 Task: Create New Vendor with Vendor Name: Sawyer's, Billing Address Line1: 9 Race St., Billing Address Line2: Newport News, Billing Address Line3: TX 77908
Action: Mouse moved to (157, 30)
Screenshot: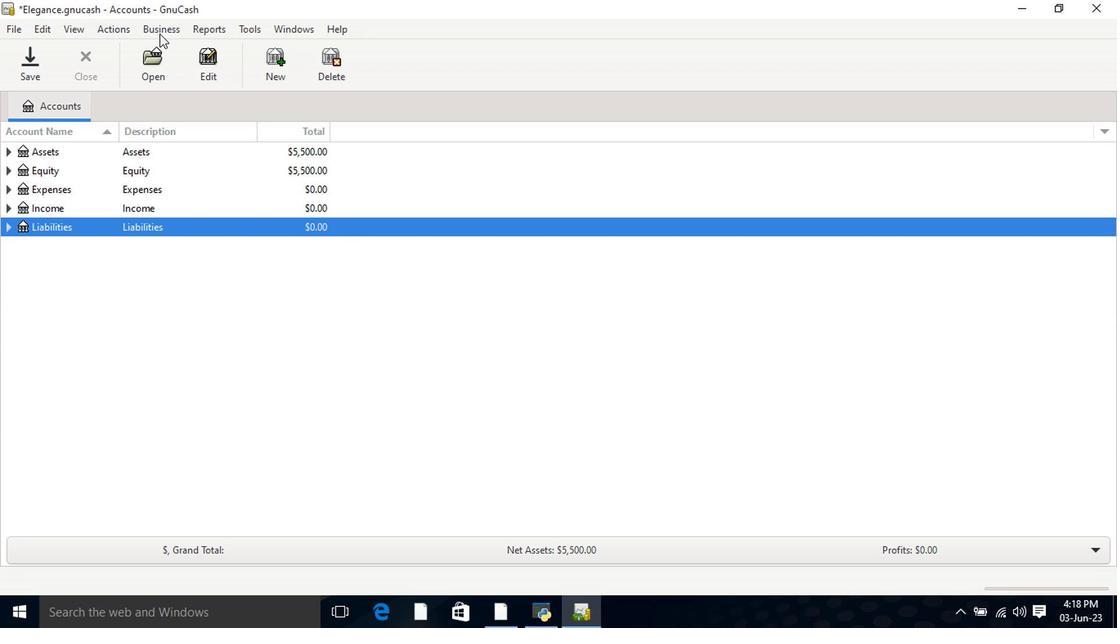 
Action: Mouse pressed left at (157, 30)
Screenshot: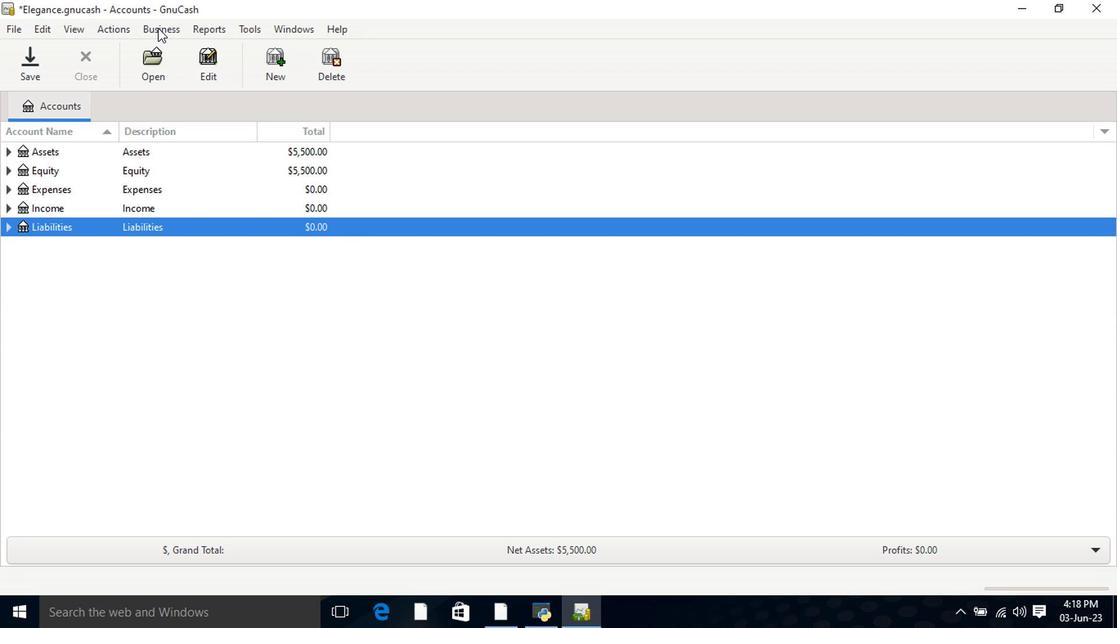 
Action: Mouse moved to (173, 66)
Screenshot: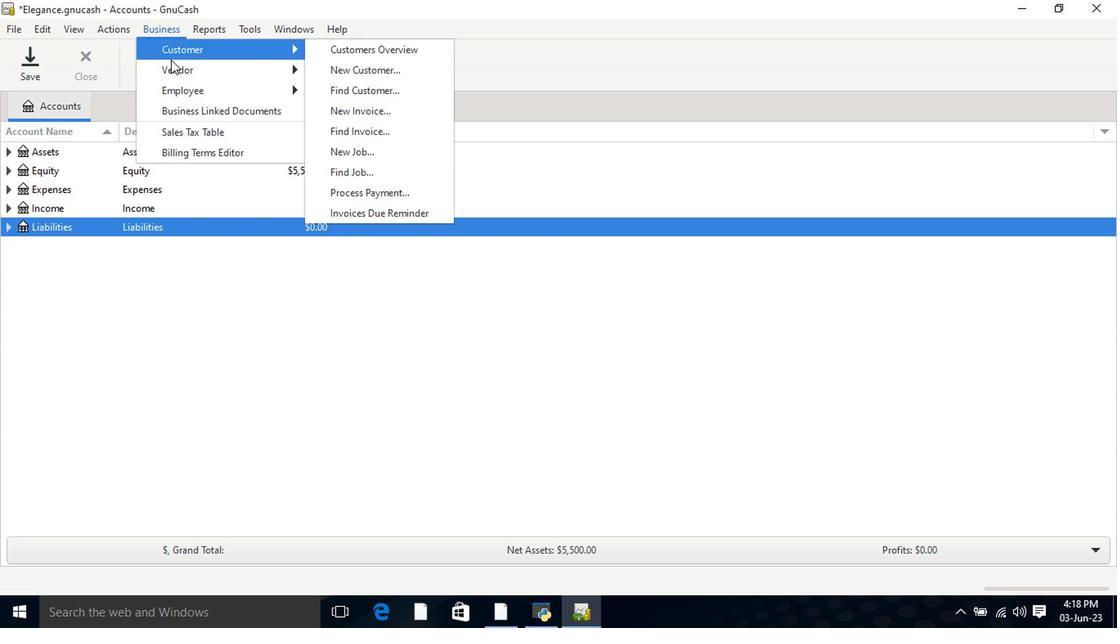 
Action: Mouse pressed left at (173, 66)
Screenshot: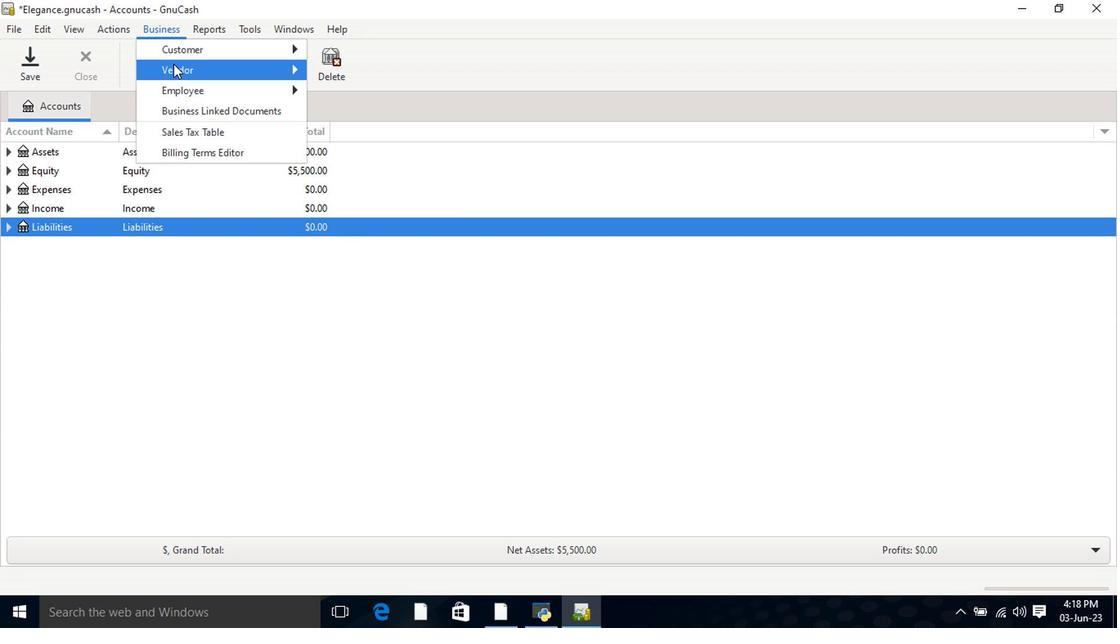 
Action: Mouse moved to (365, 93)
Screenshot: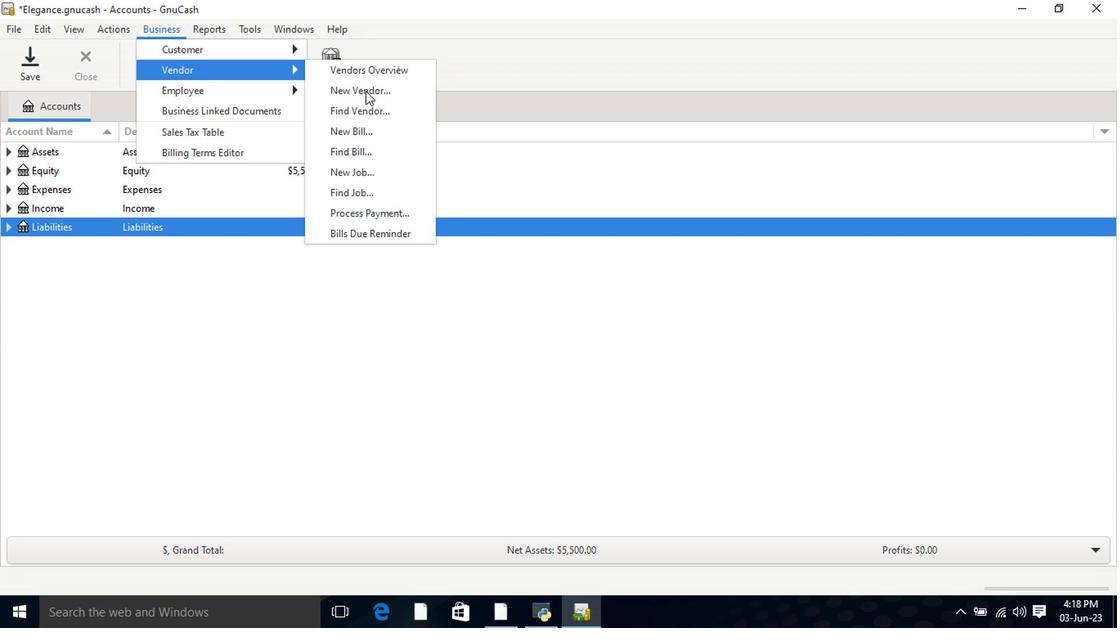 
Action: Mouse pressed left at (365, 93)
Screenshot: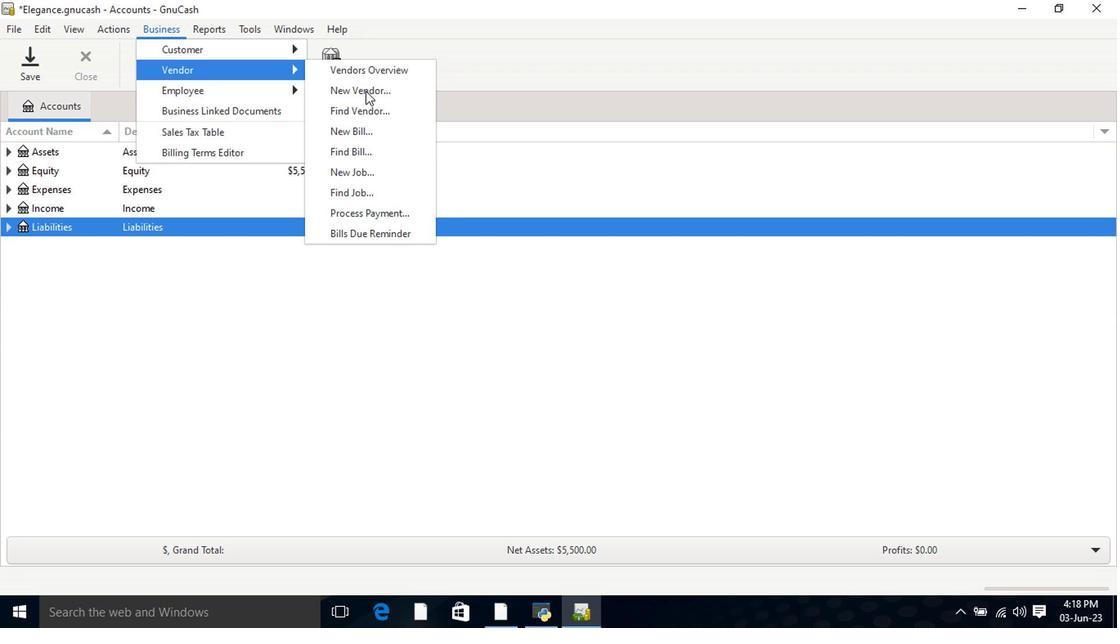 
Action: Mouse moved to (610, 181)
Screenshot: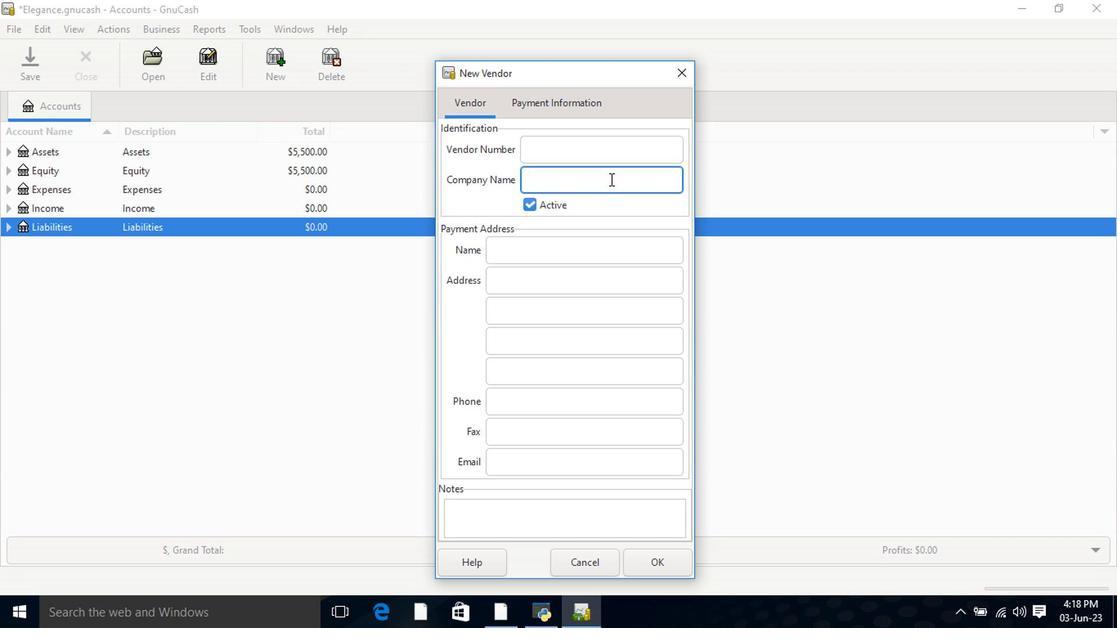 
Action: Key pressed <Key.shift>Sawyer's<Key.space><Key.backspace><Key.tab><Key.tab><Key.tab>9<Key.space><Key.shift>Race<Key.space><Key.shift>St.<Key.tab><Key.shift>Newport<Key.space><Key.shift>News<Key.tab><Key.shift>TX<Key.space>77908<Key.tab><Key.tab>
Screenshot: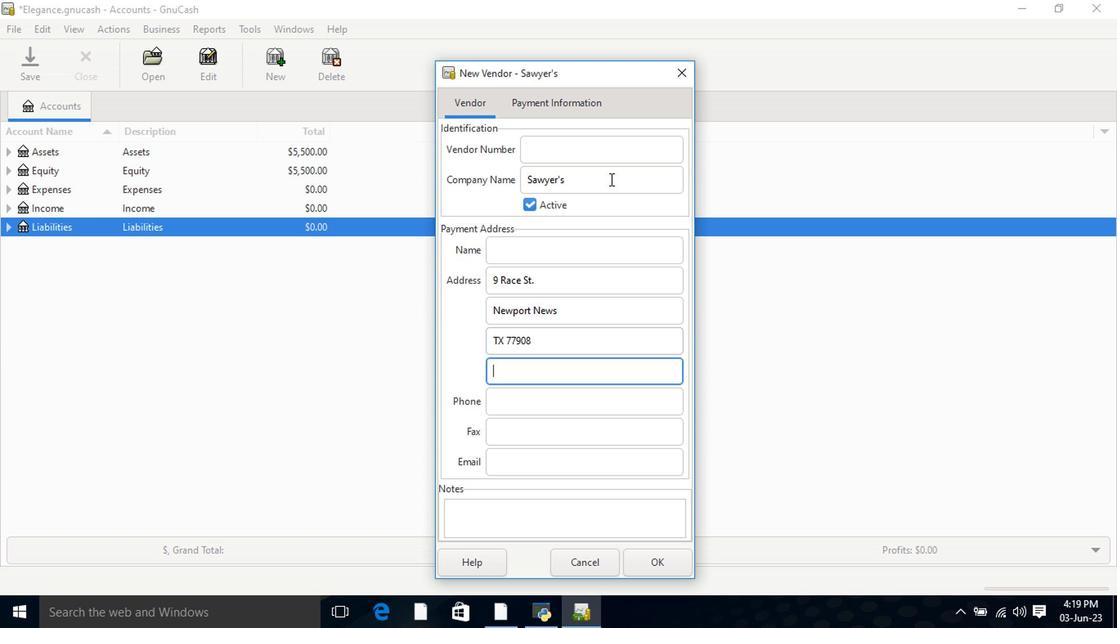
Action: Mouse moved to (555, 108)
Screenshot: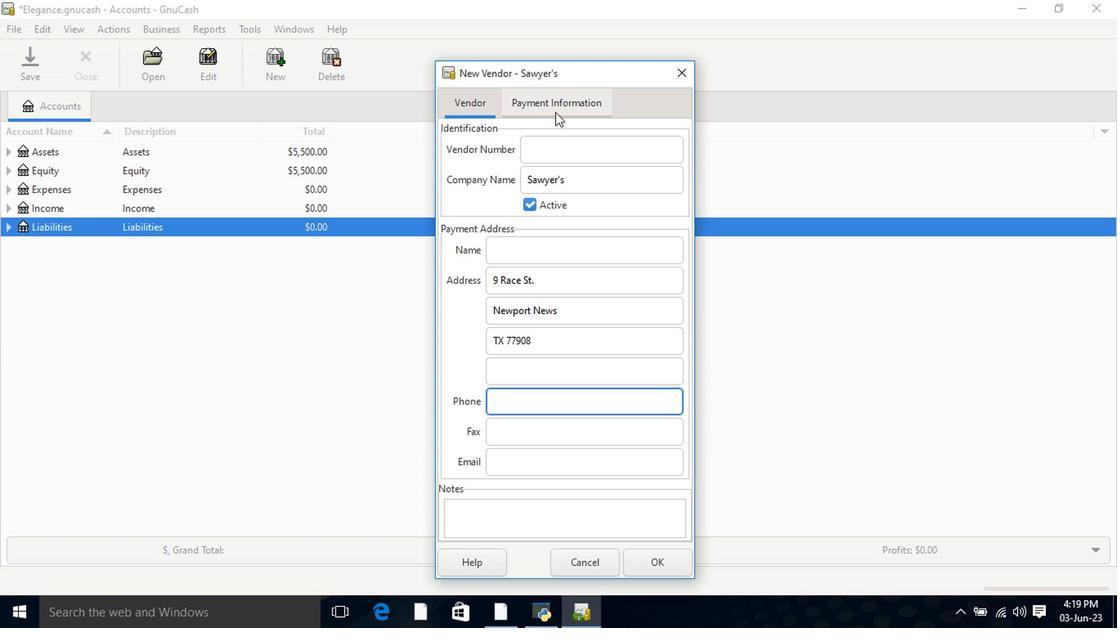 
Action: Mouse pressed left at (555, 108)
Screenshot: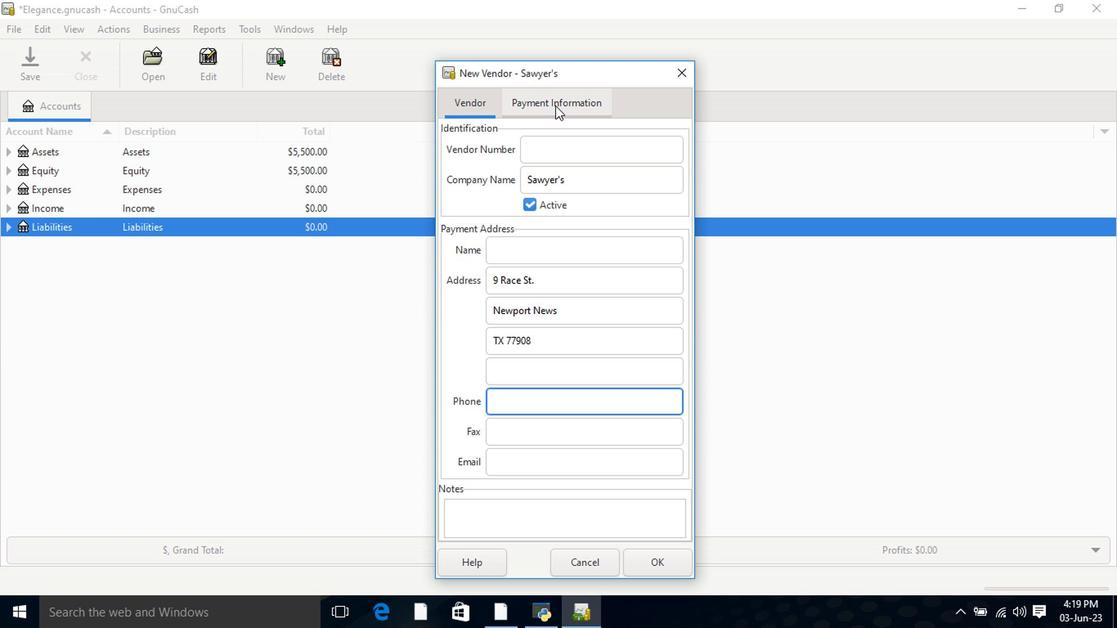
Action: Mouse moved to (652, 559)
Screenshot: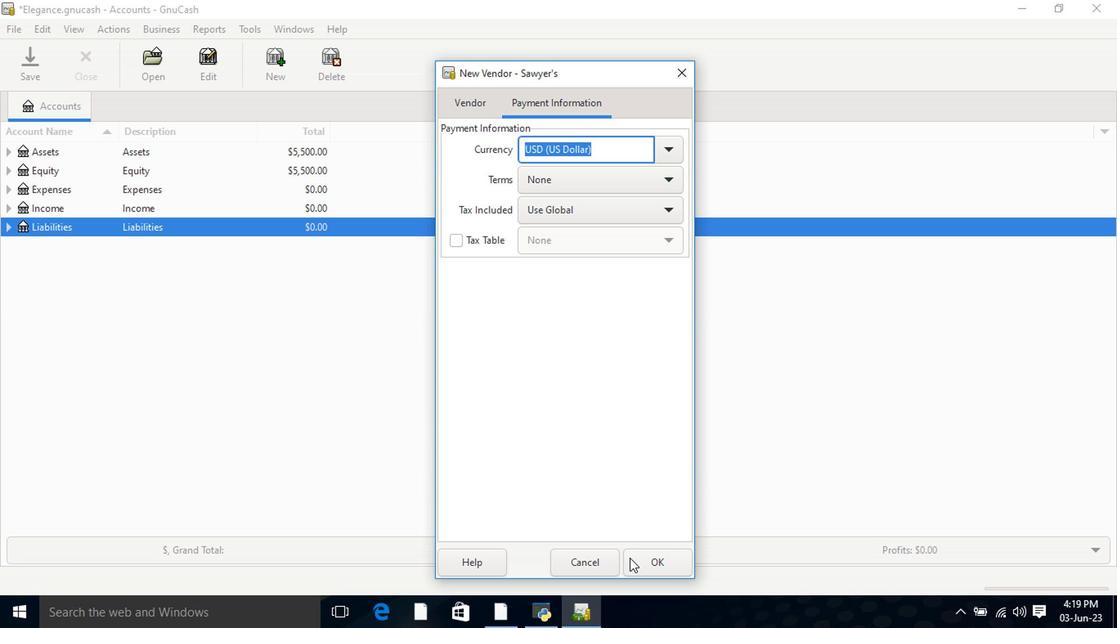 
Action: Mouse pressed left at (652, 559)
Screenshot: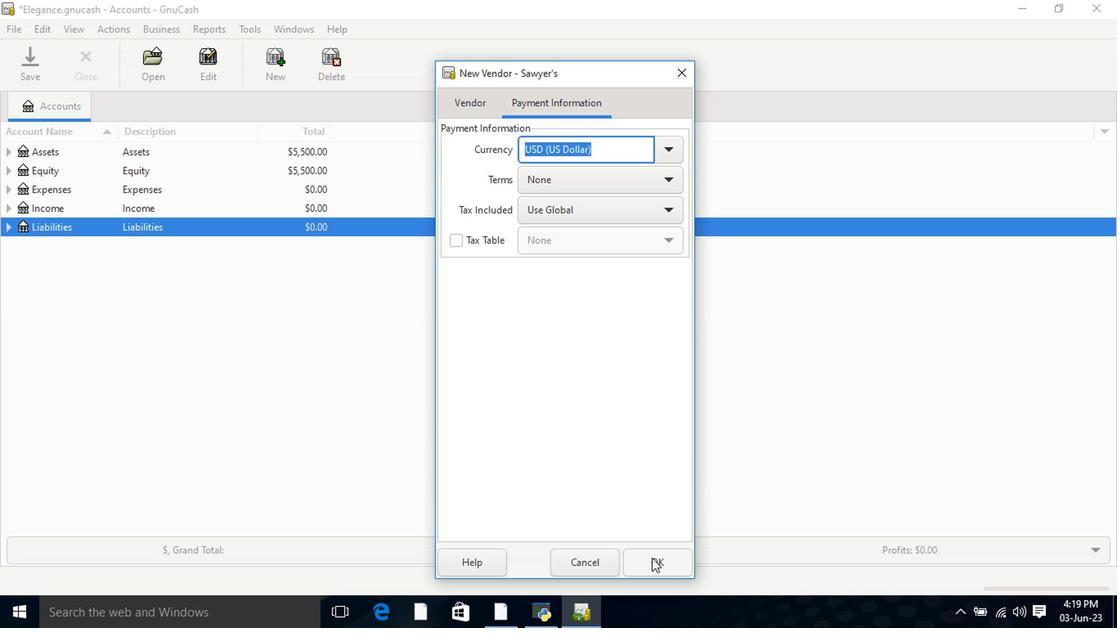 
